Task: Create a due date automation trigger when advanced on, on the wednesday before a card is due add basic without the yellow label at 11:00 AM.
Action: Mouse moved to (1281, 109)
Screenshot: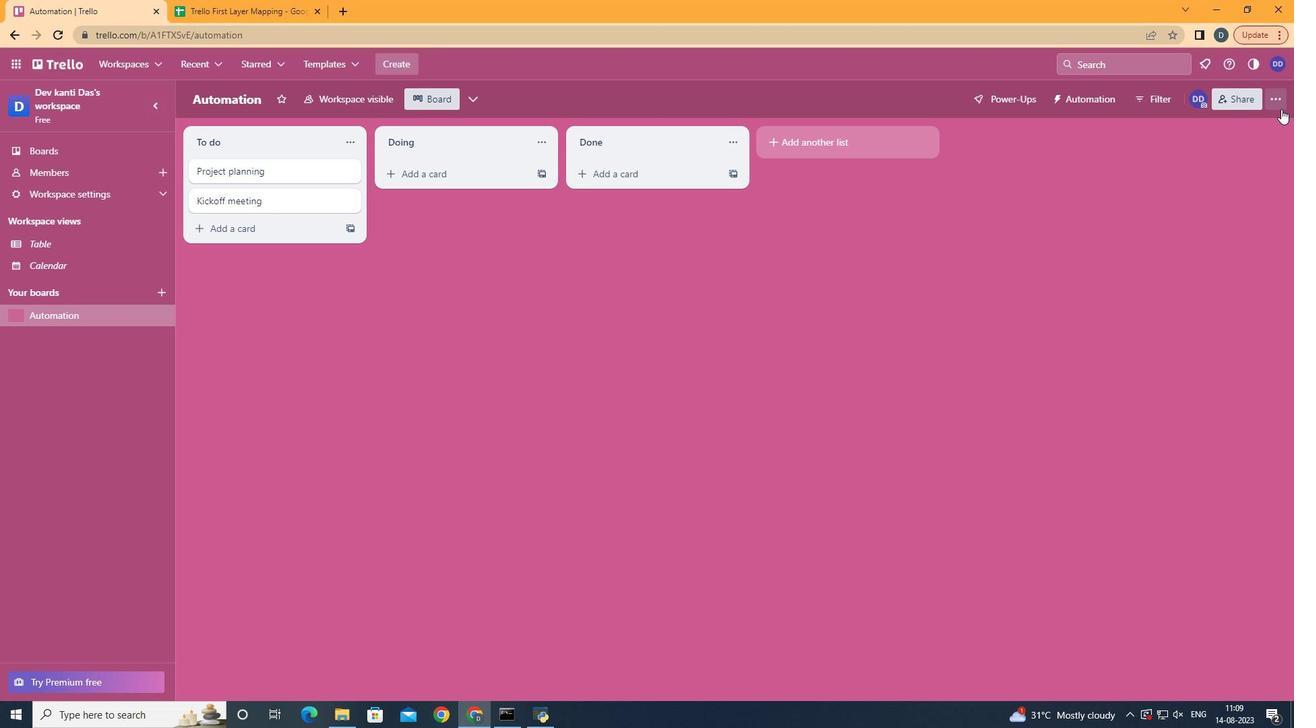 
Action: Mouse pressed left at (1281, 109)
Screenshot: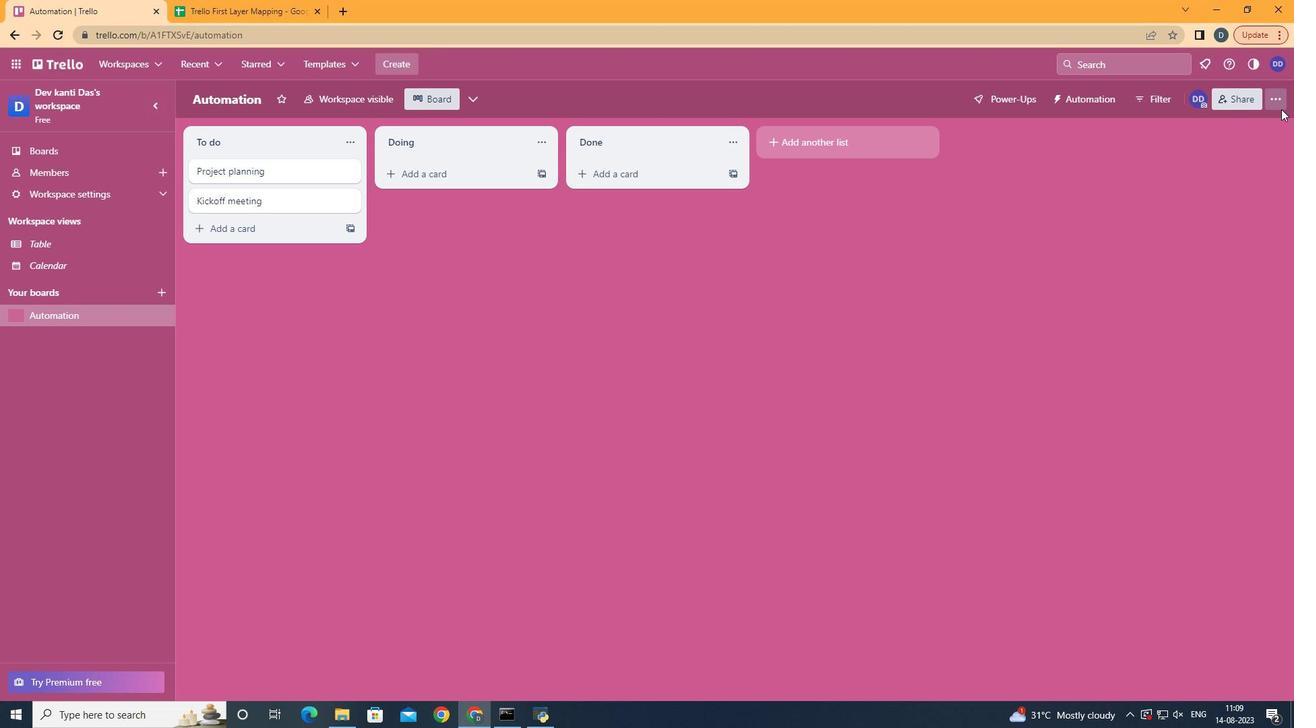 
Action: Mouse moved to (1180, 284)
Screenshot: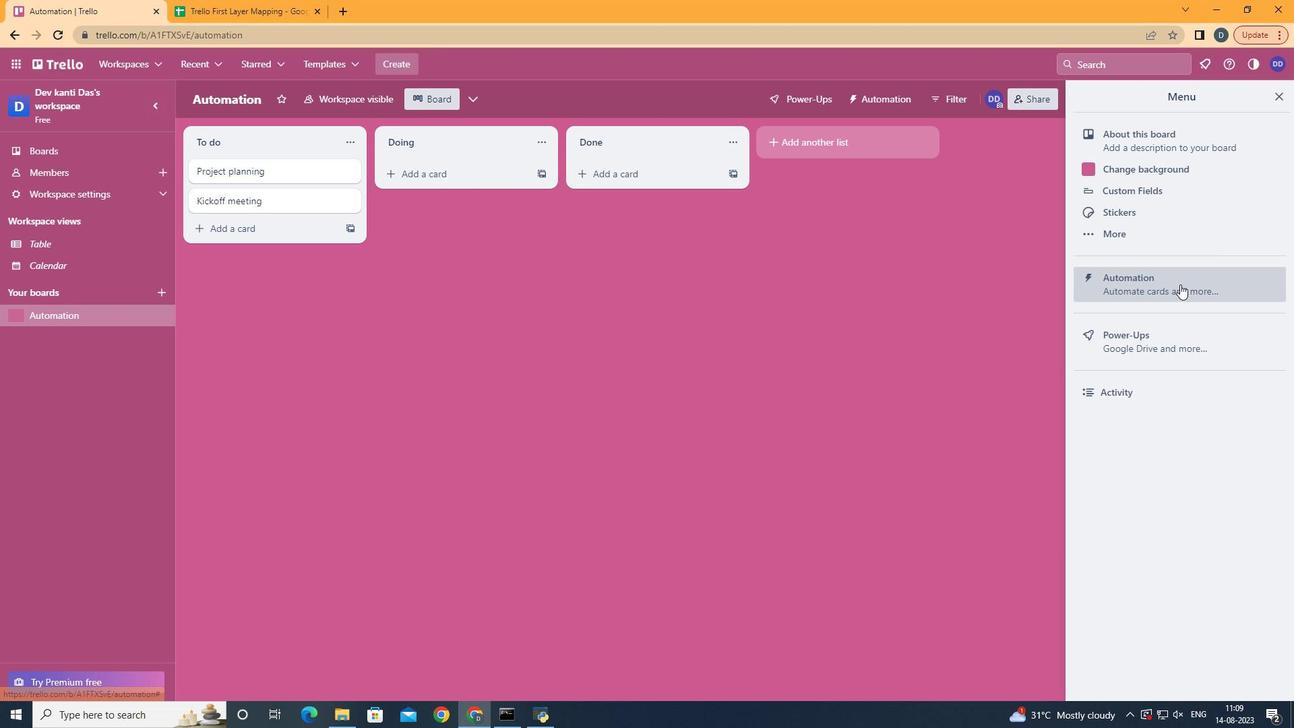 
Action: Mouse pressed left at (1180, 284)
Screenshot: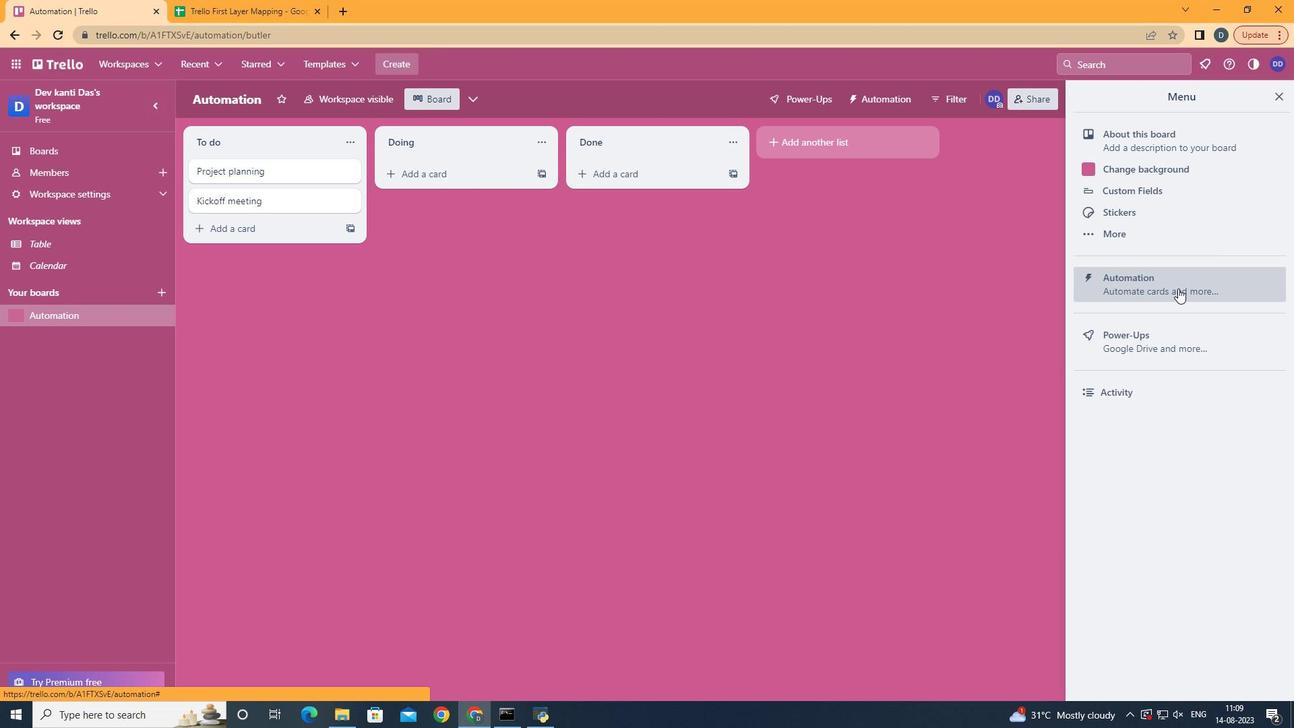 
Action: Mouse moved to (248, 271)
Screenshot: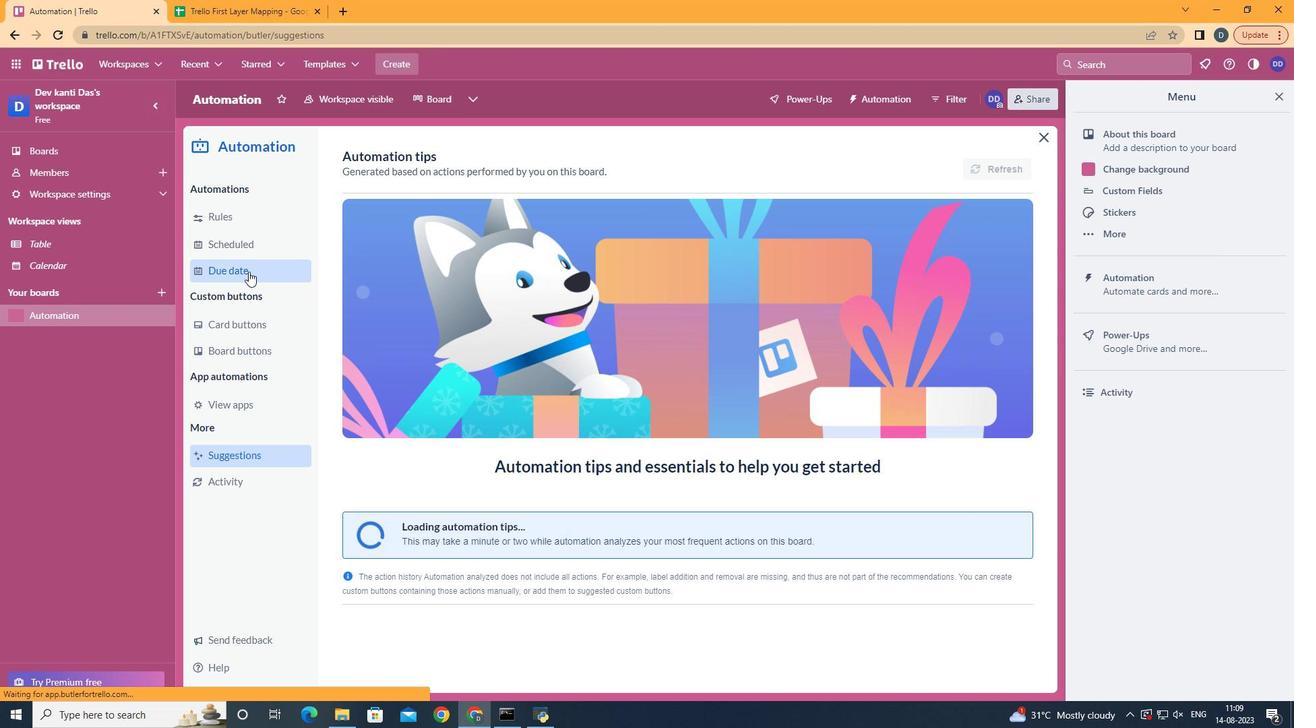
Action: Mouse pressed left at (248, 271)
Screenshot: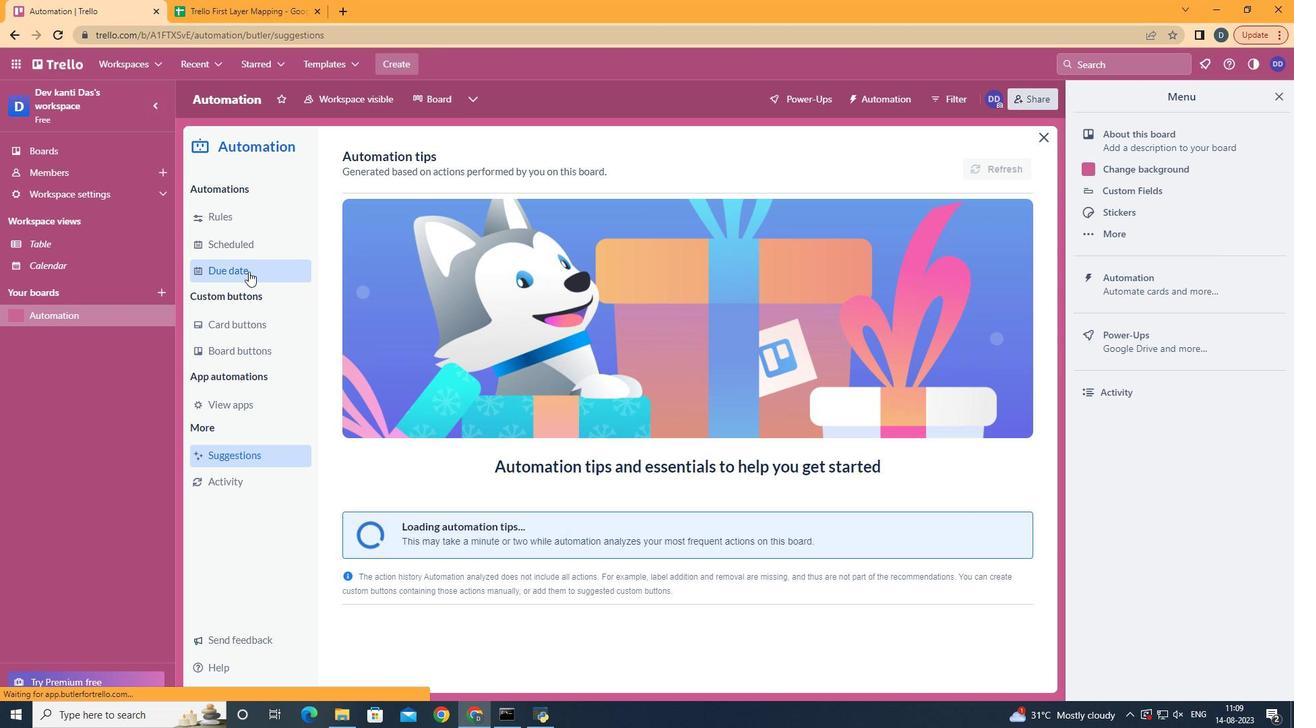 
Action: Mouse moved to (950, 171)
Screenshot: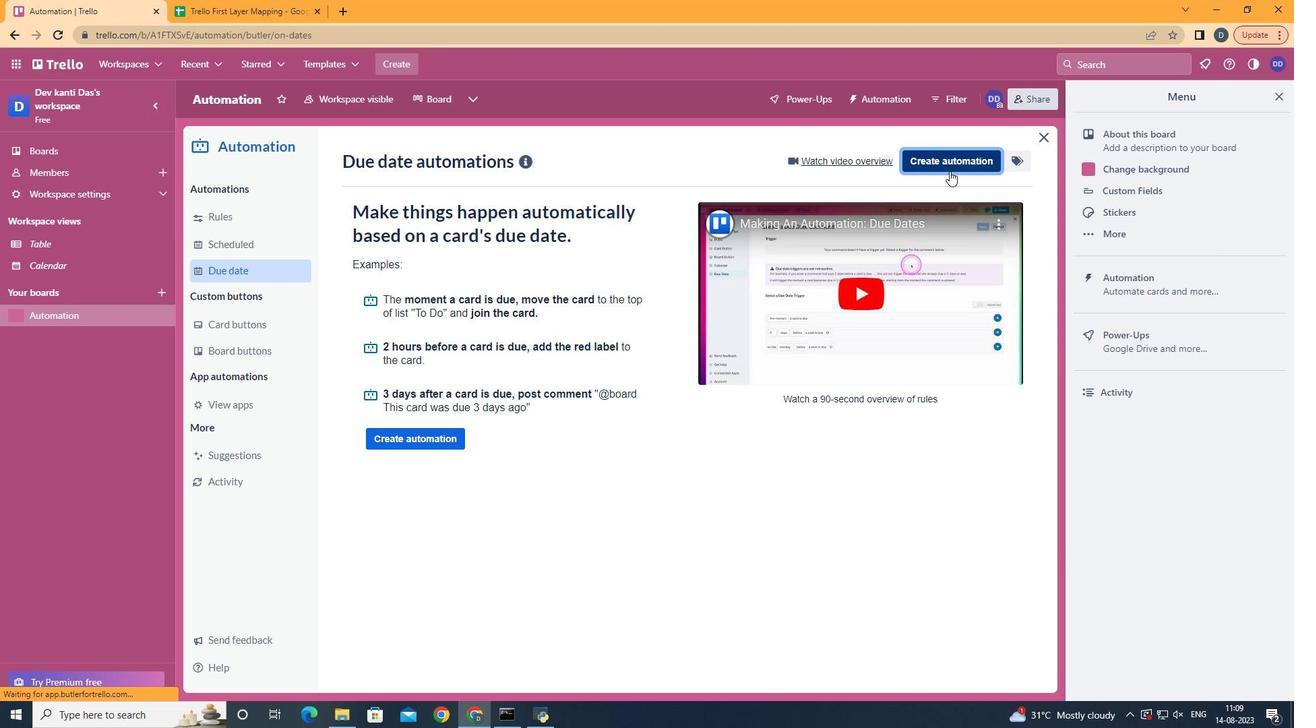 
Action: Mouse pressed left at (950, 171)
Screenshot: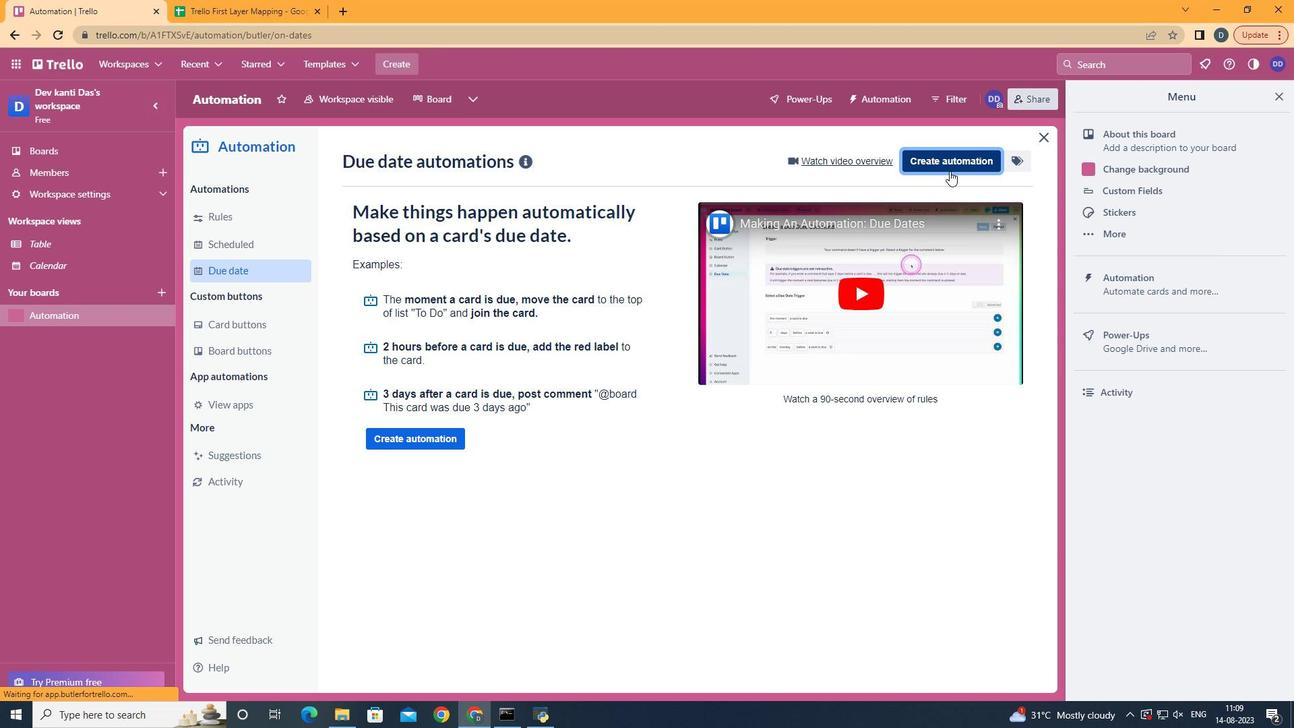 
Action: Mouse moved to (702, 307)
Screenshot: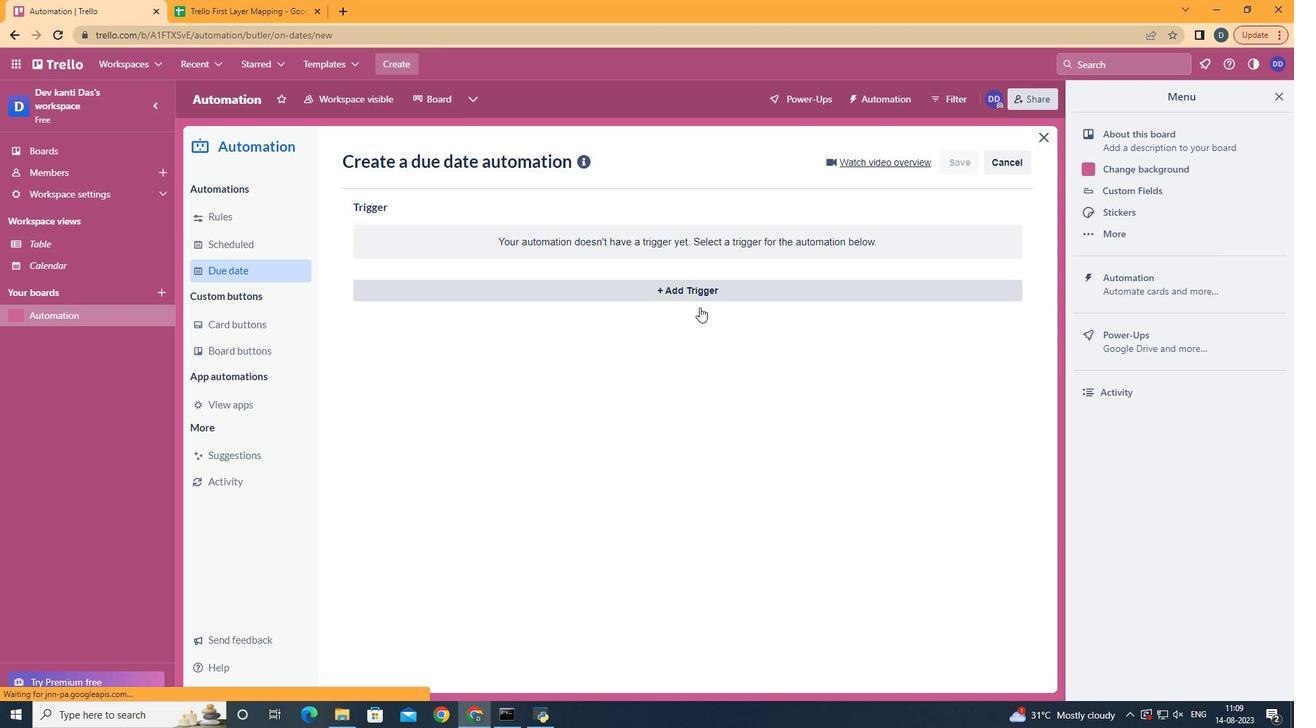 
Action: Mouse pressed left at (702, 307)
Screenshot: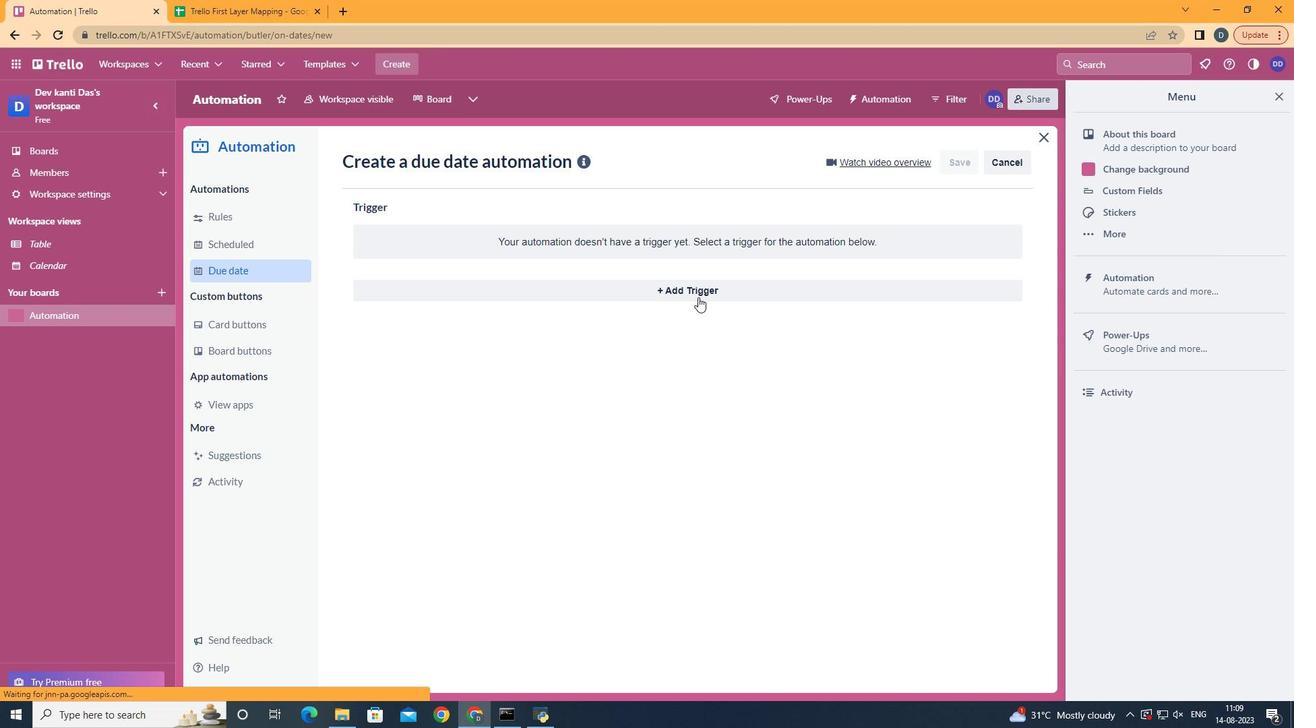 
Action: Mouse moved to (698, 297)
Screenshot: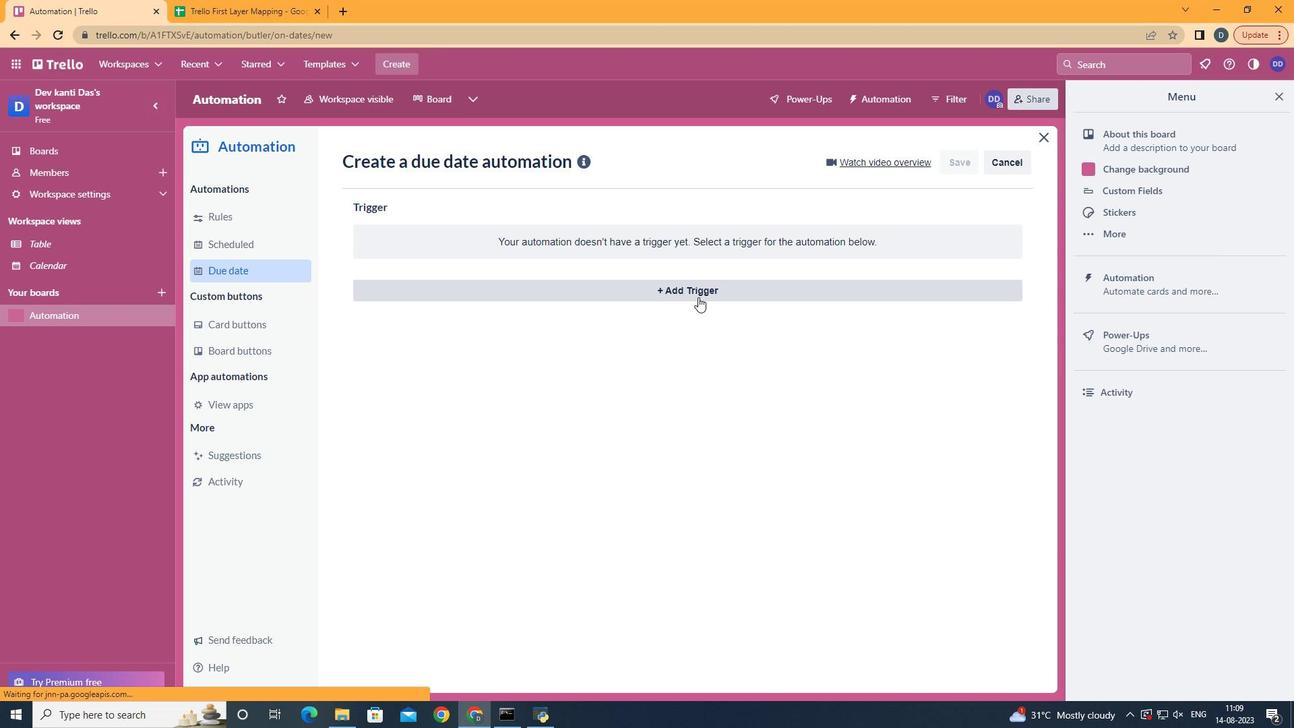 
Action: Mouse pressed left at (698, 297)
Screenshot: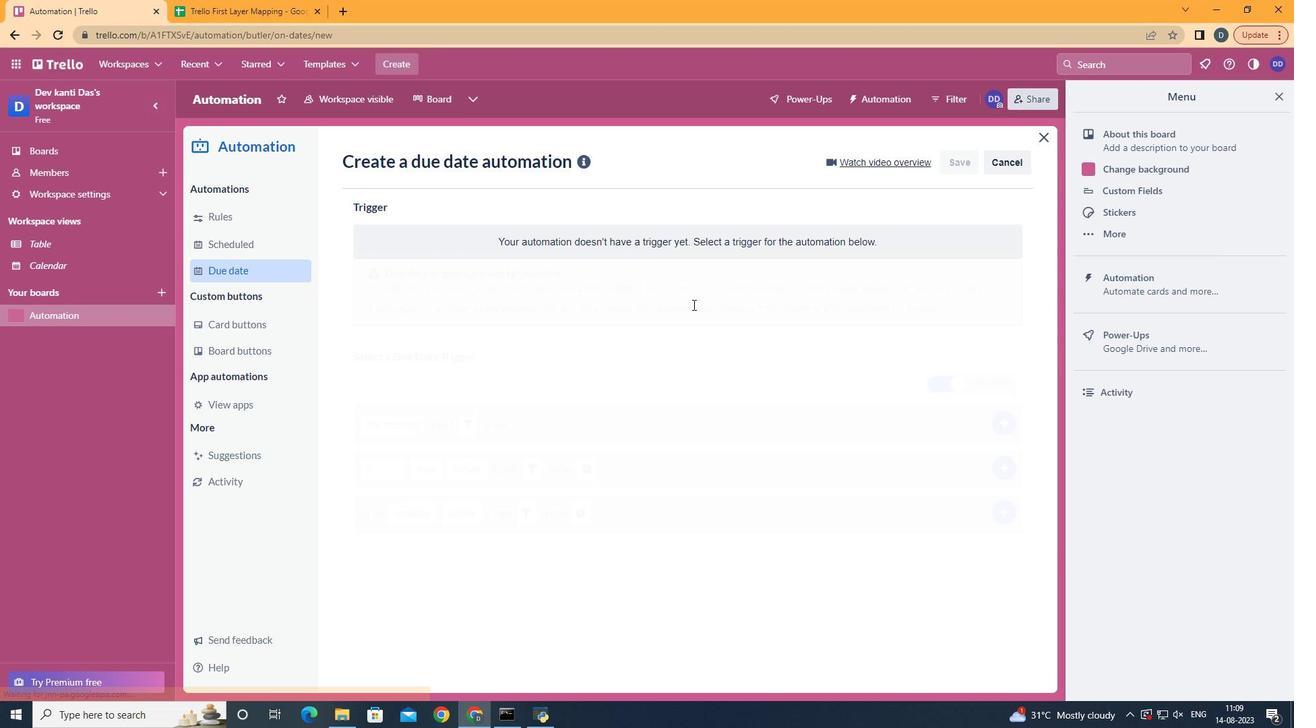 
Action: Mouse moved to (443, 379)
Screenshot: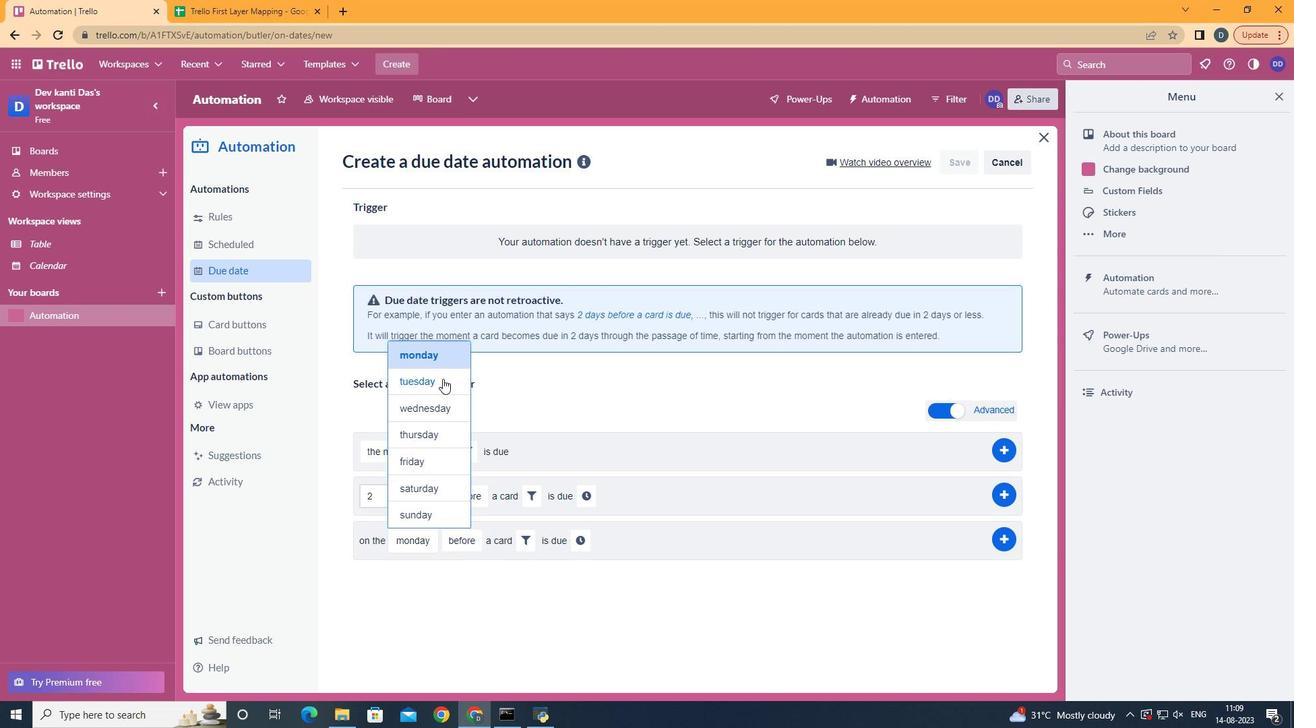 
Action: Mouse pressed left at (443, 379)
Screenshot: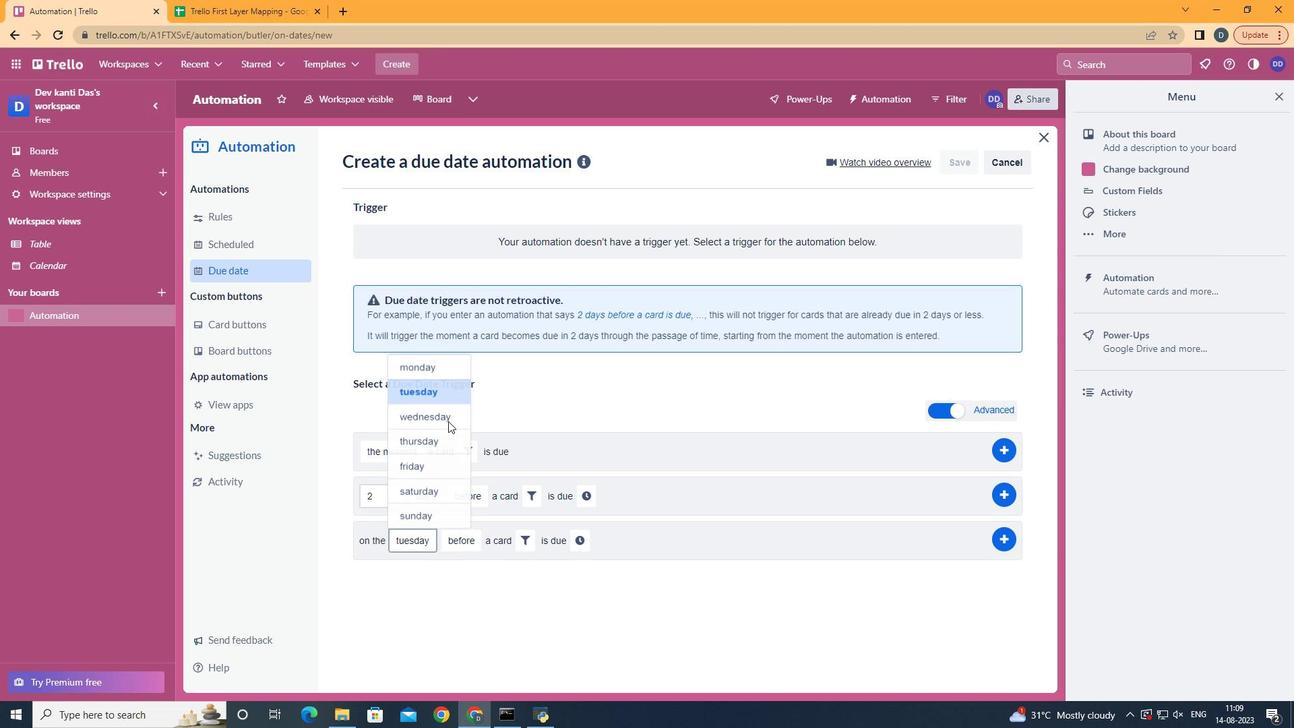 
Action: Mouse moved to (430, 411)
Screenshot: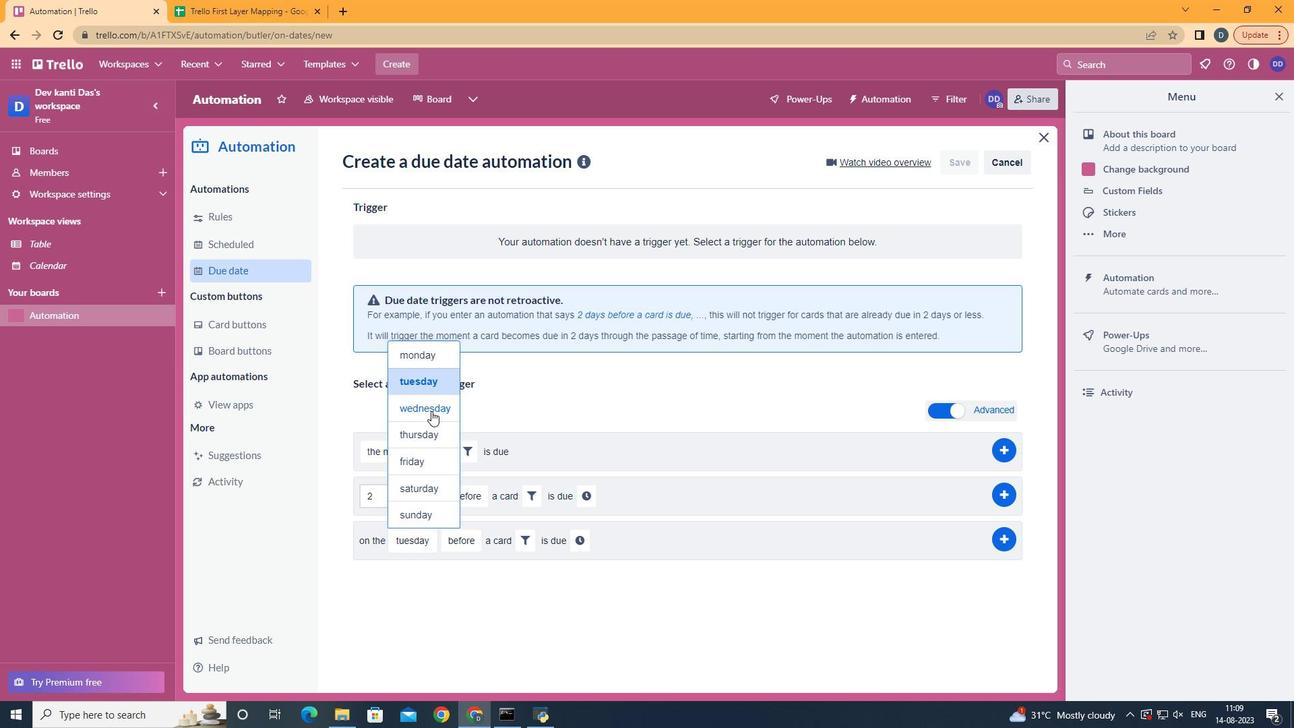 
Action: Mouse pressed left at (430, 411)
Screenshot: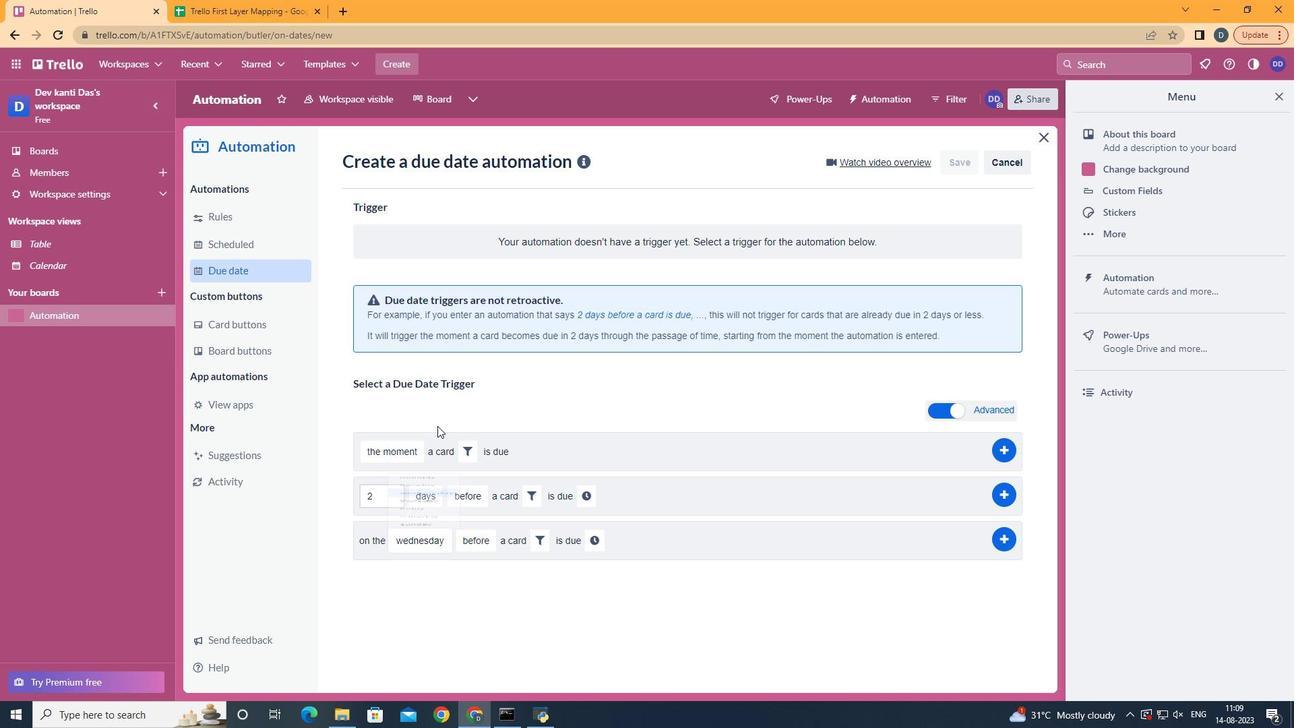 
Action: Mouse moved to (548, 543)
Screenshot: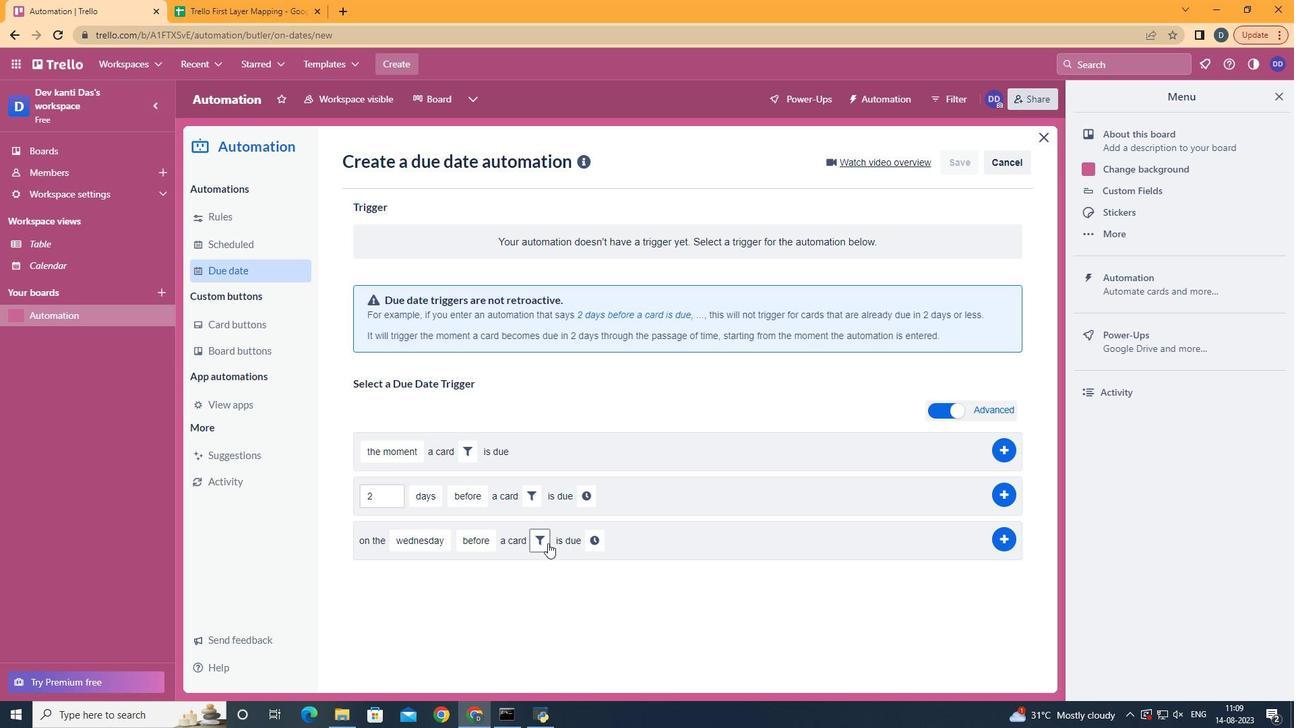 
Action: Mouse pressed left at (548, 543)
Screenshot: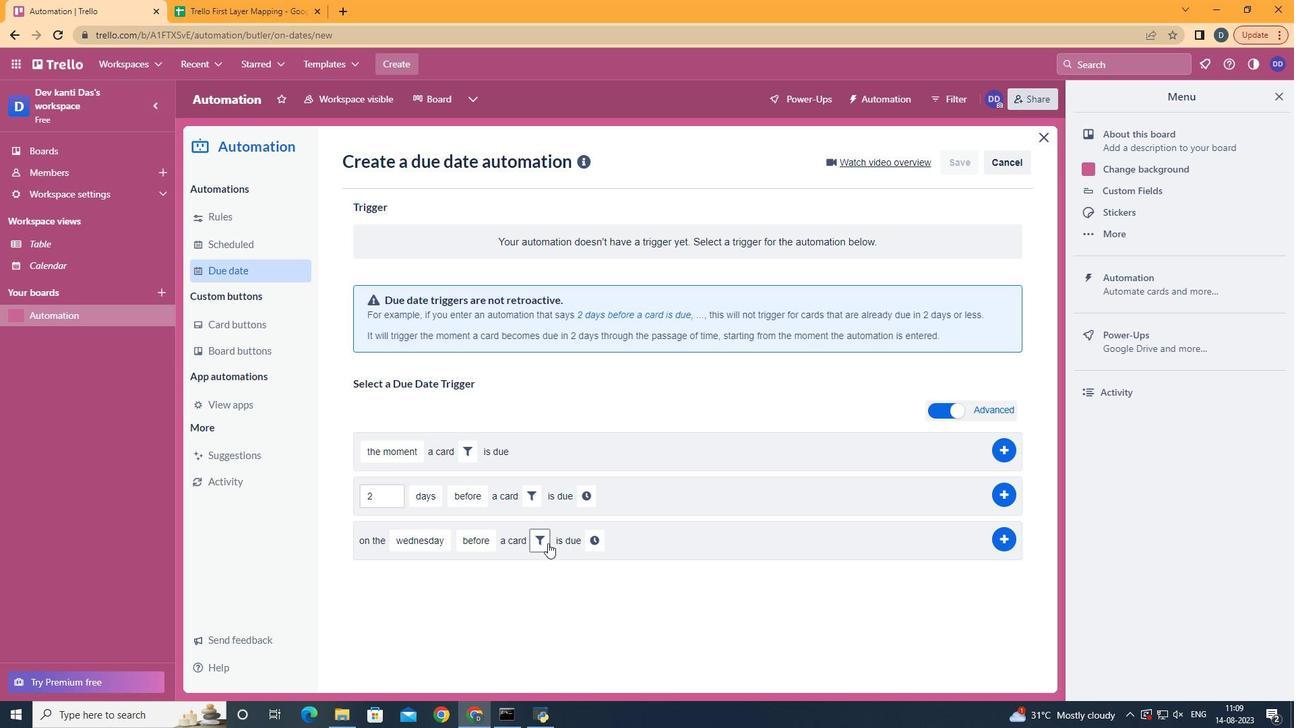 
Action: Mouse moved to (550, 553)
Screenshot: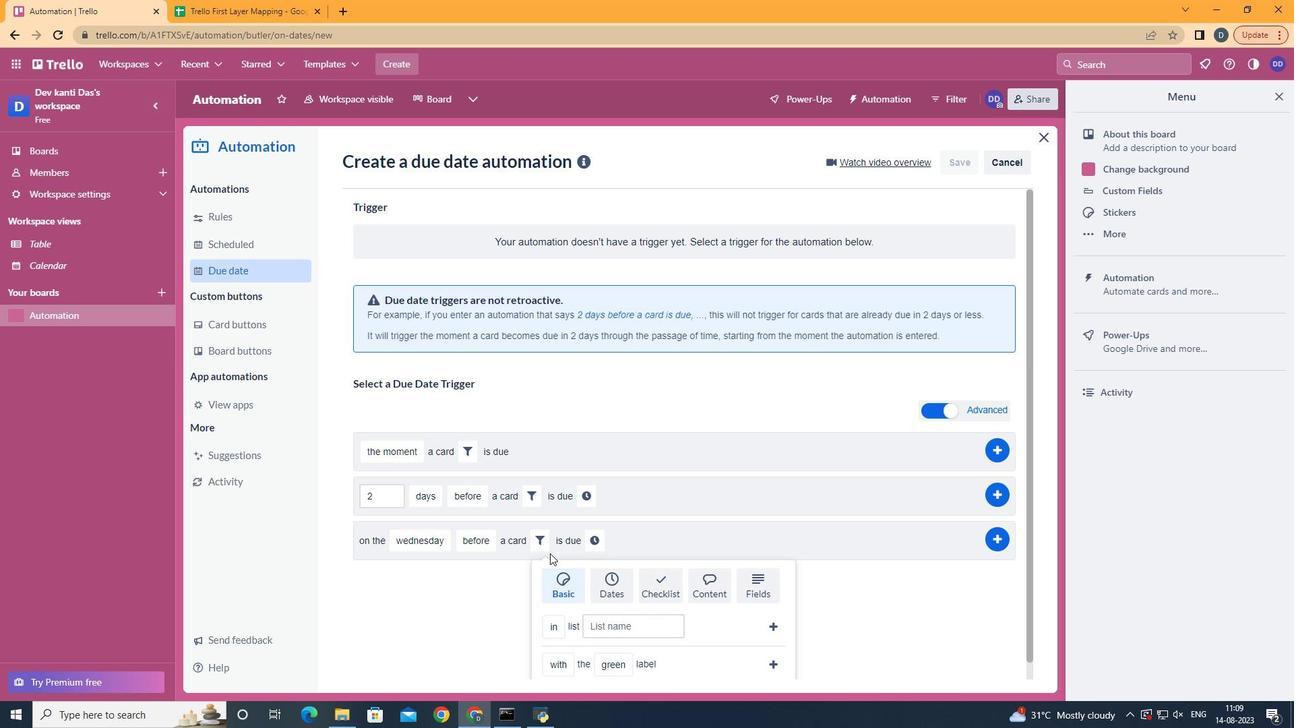 
Action: Mouse scrolled (550, 552) with delta (0, 0)
Screenshot: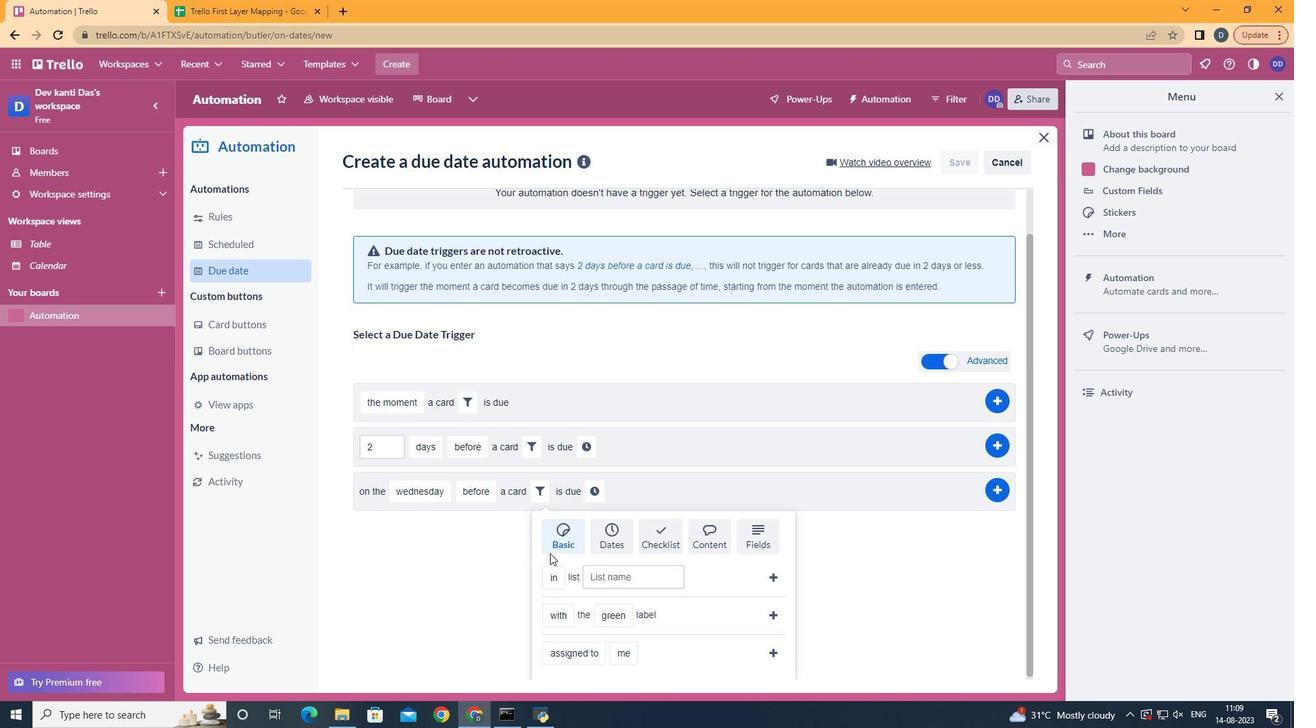 
Action: Mouse moved to (573, 559)
Screenshot: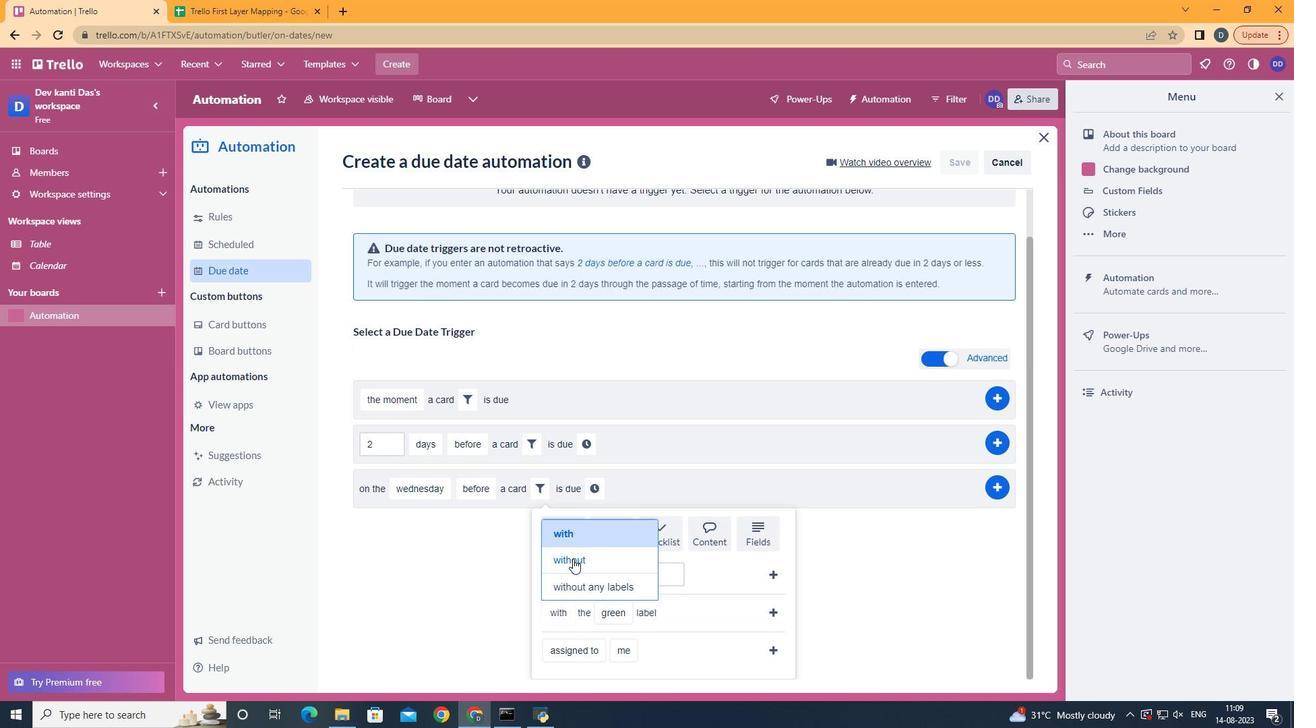 
Action: Mouse pressed left at (573, 559)
Screenshot: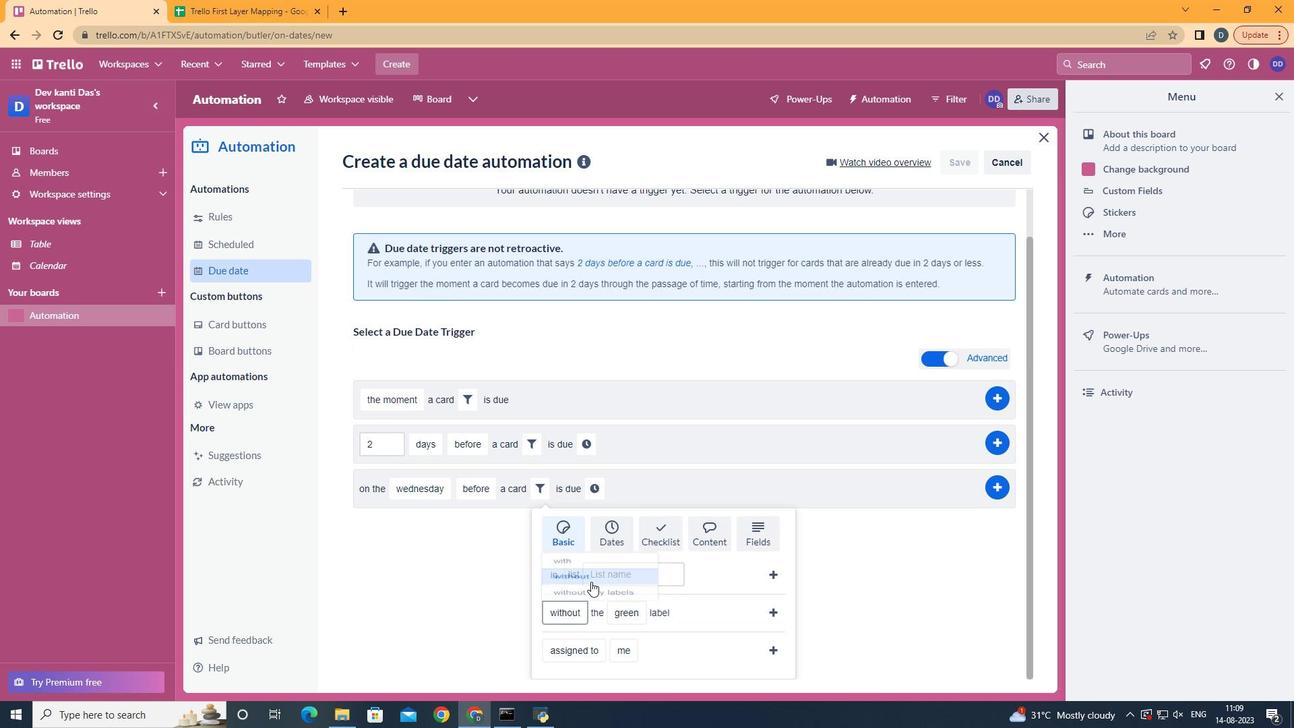
Action: Mouse moved to (627, 473)
Screenshot: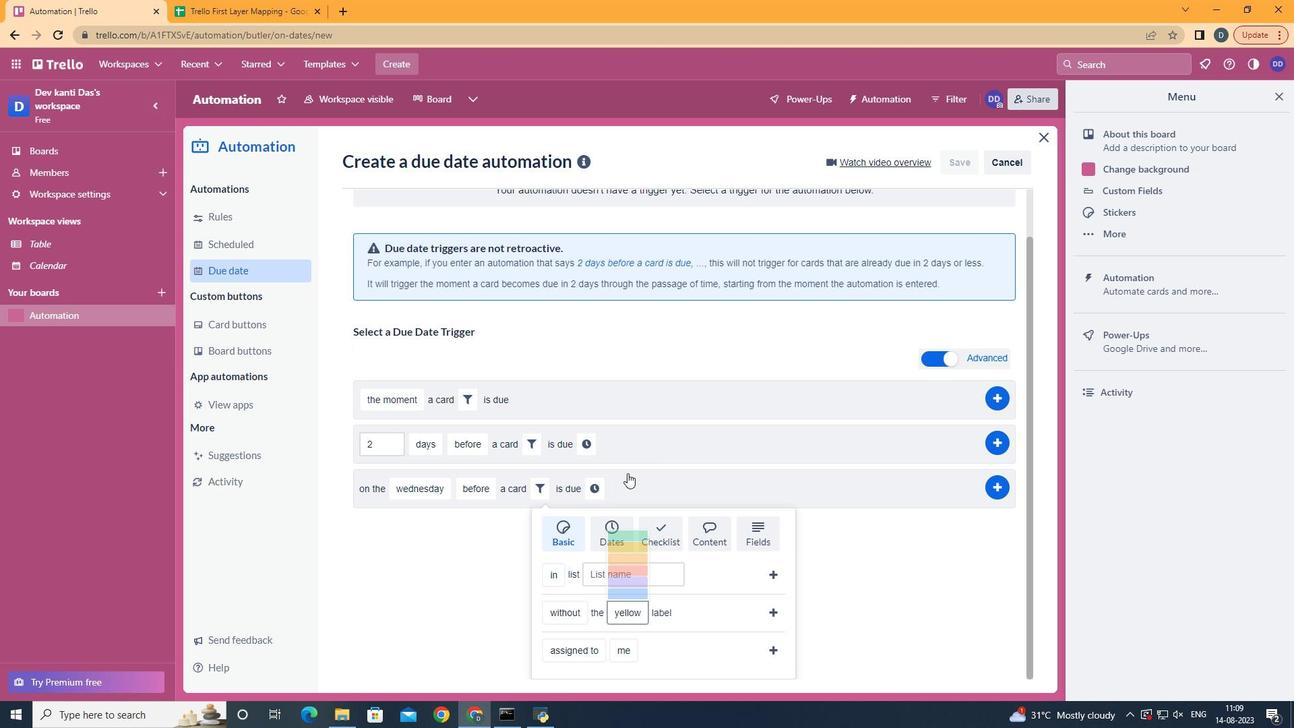 
Action: Mouse pressed left at (627, 473)
Screenshot: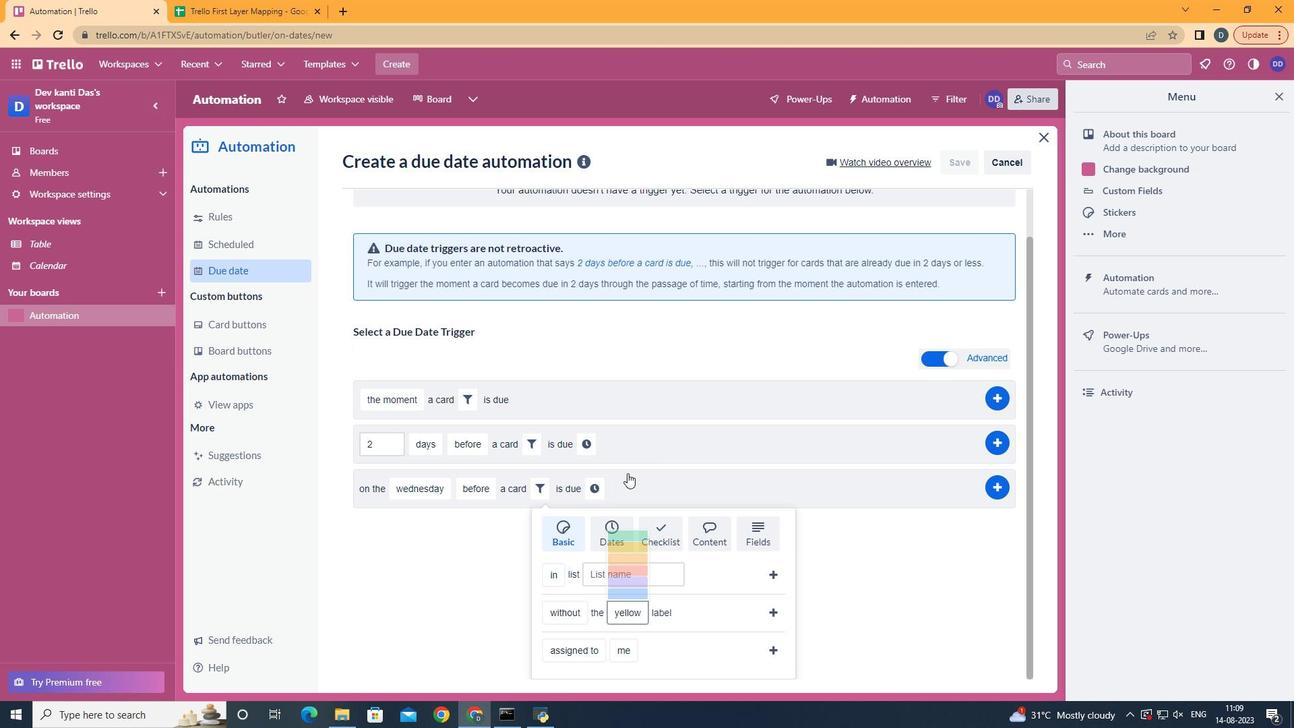 
Action: Mouse moved to (762, 610)
Screenshot: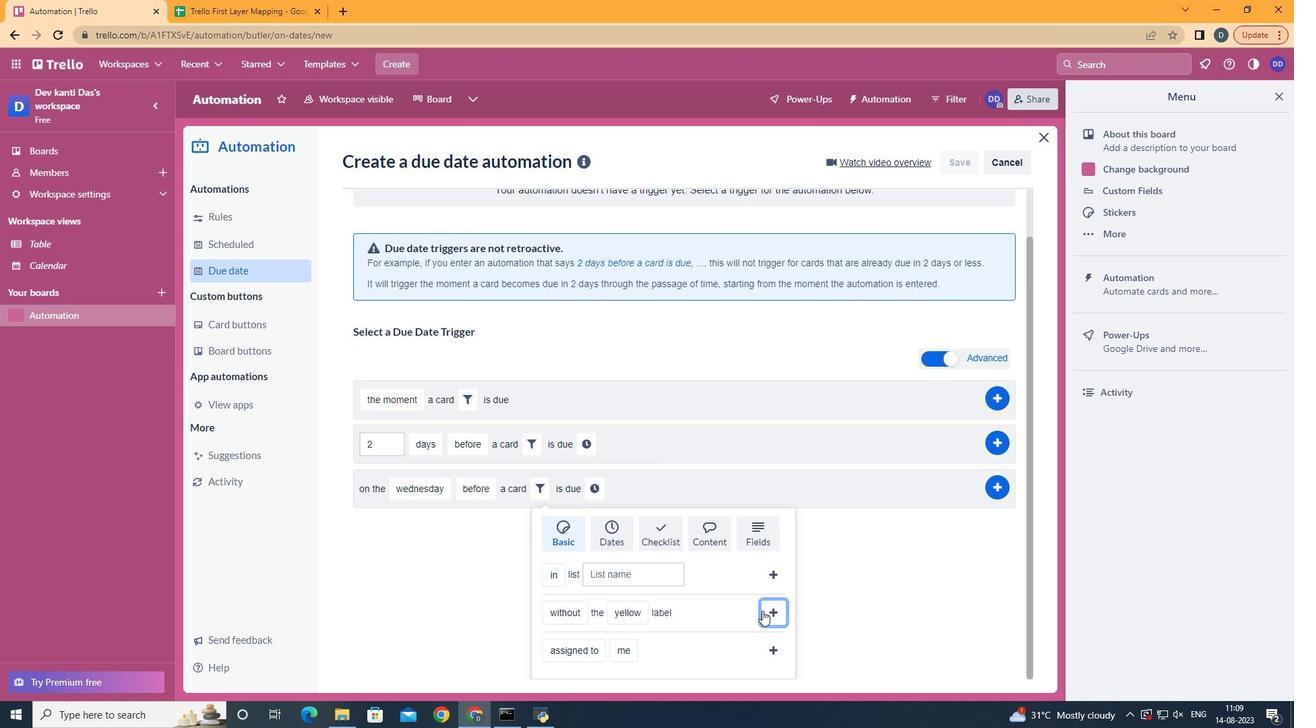 
Action: Mouse pressed left at (762, 610)
Screenshot: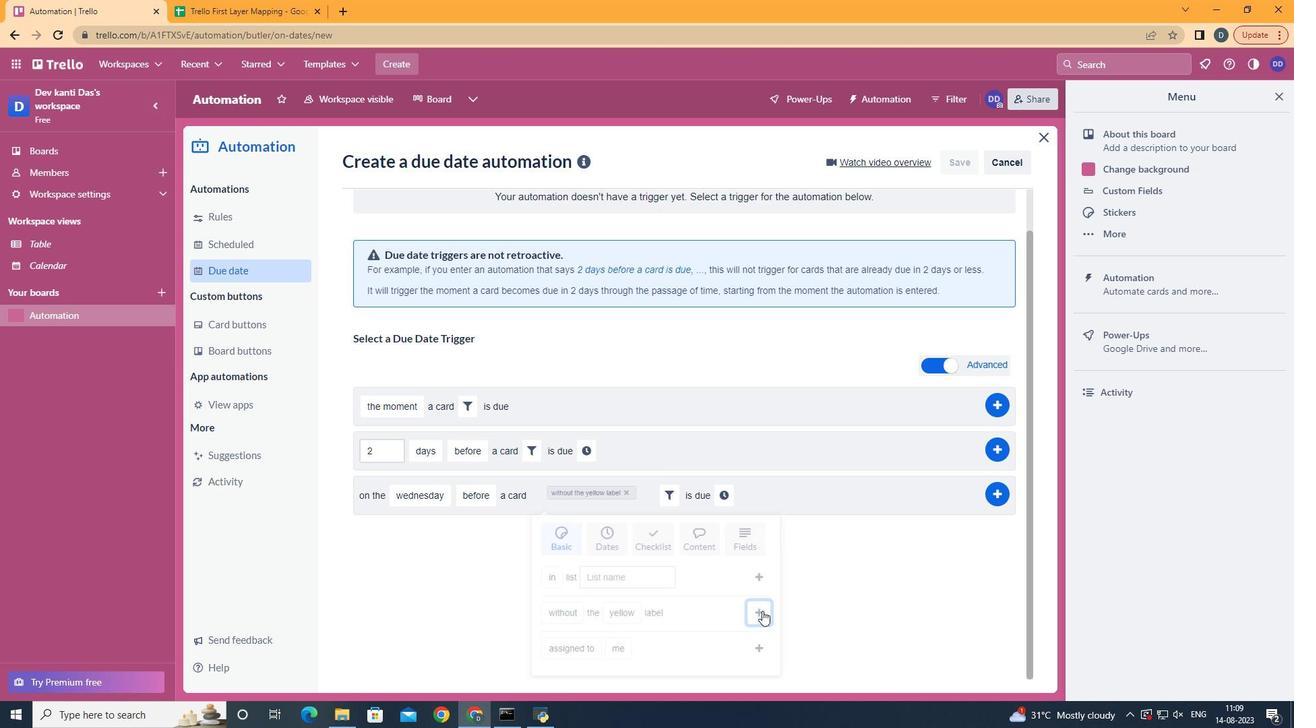 
Action: Mouse moved to (714, 550)
Screenshot: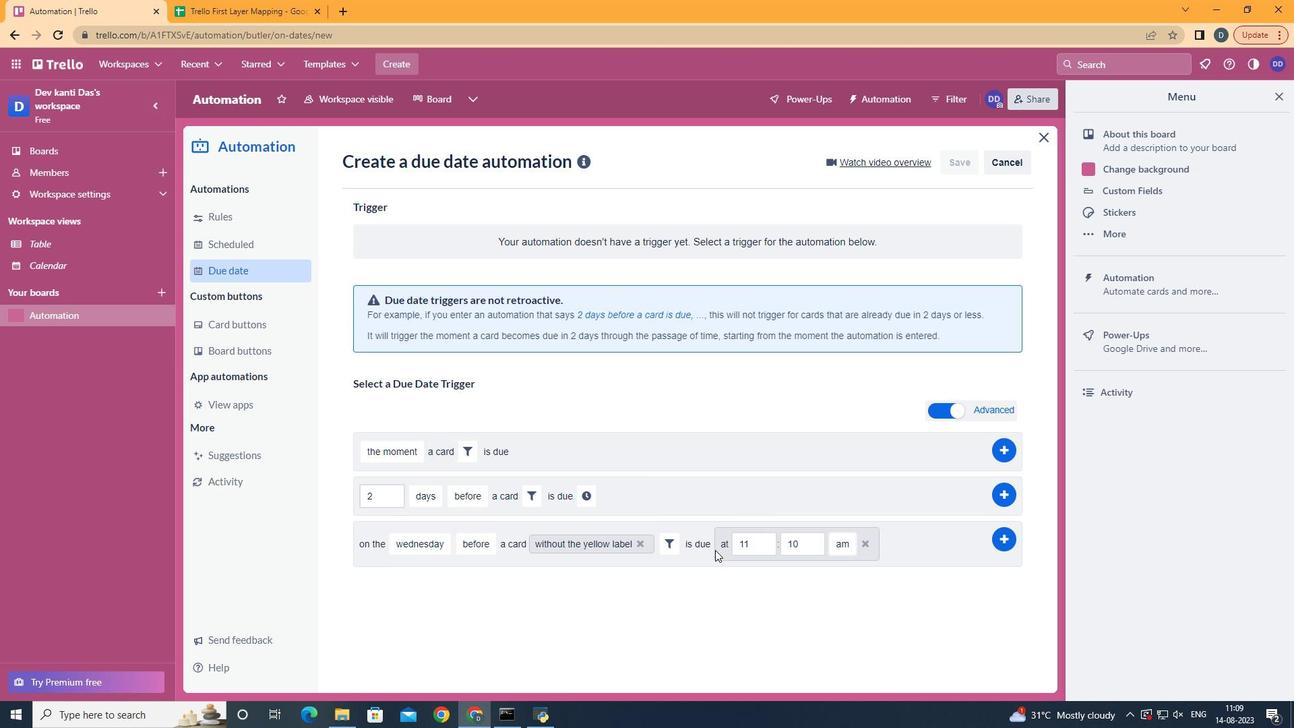 
Action: Mouse pressed left at (714, 550)
Screenshot: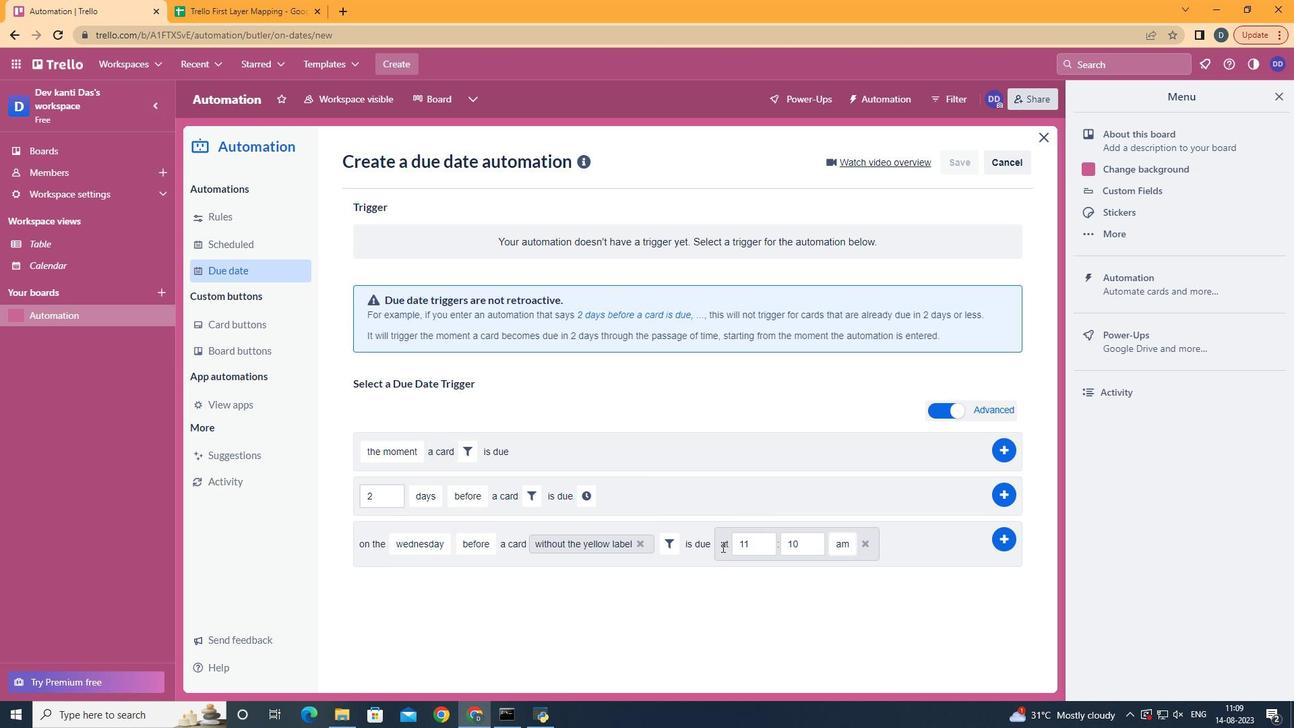 
Action: Mouse moved to (805, 542)
Screenshot: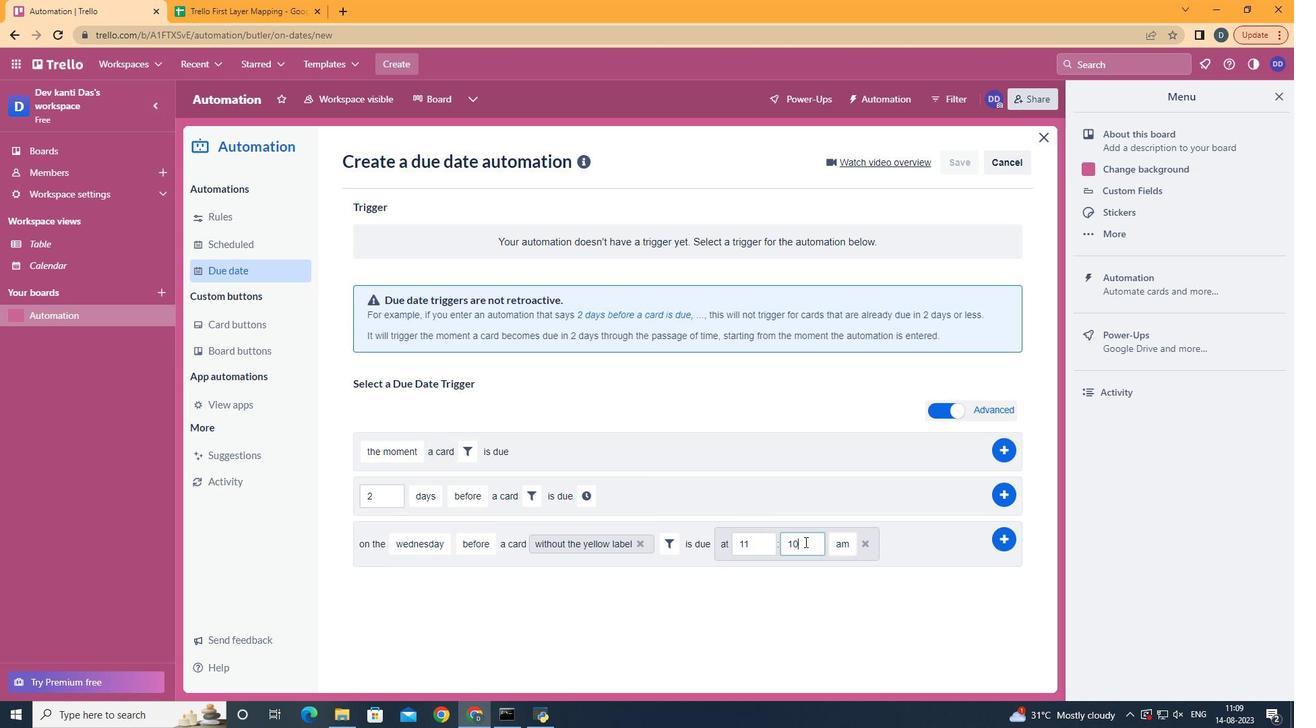 
Action: Mouse pressed left at (805, 542)
Screenshot: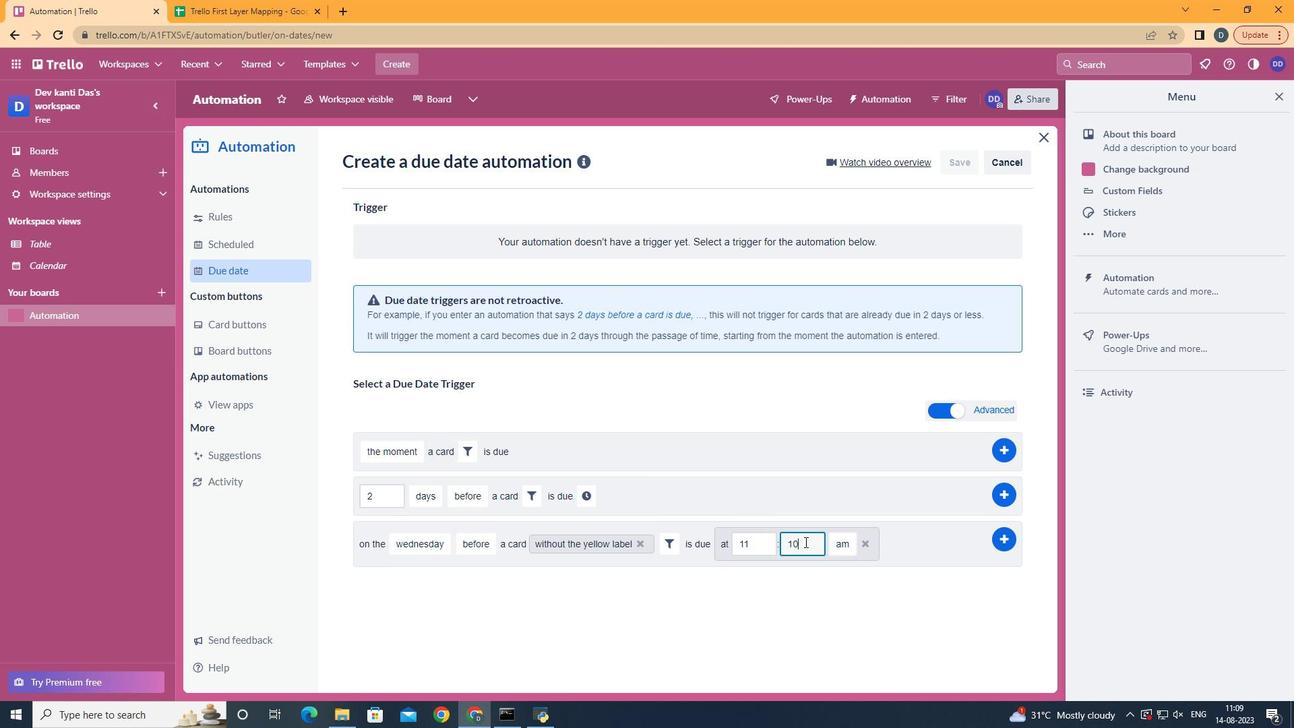 
Action: Key pressed <Key.backspace><Key.backspace>00
Screenshot: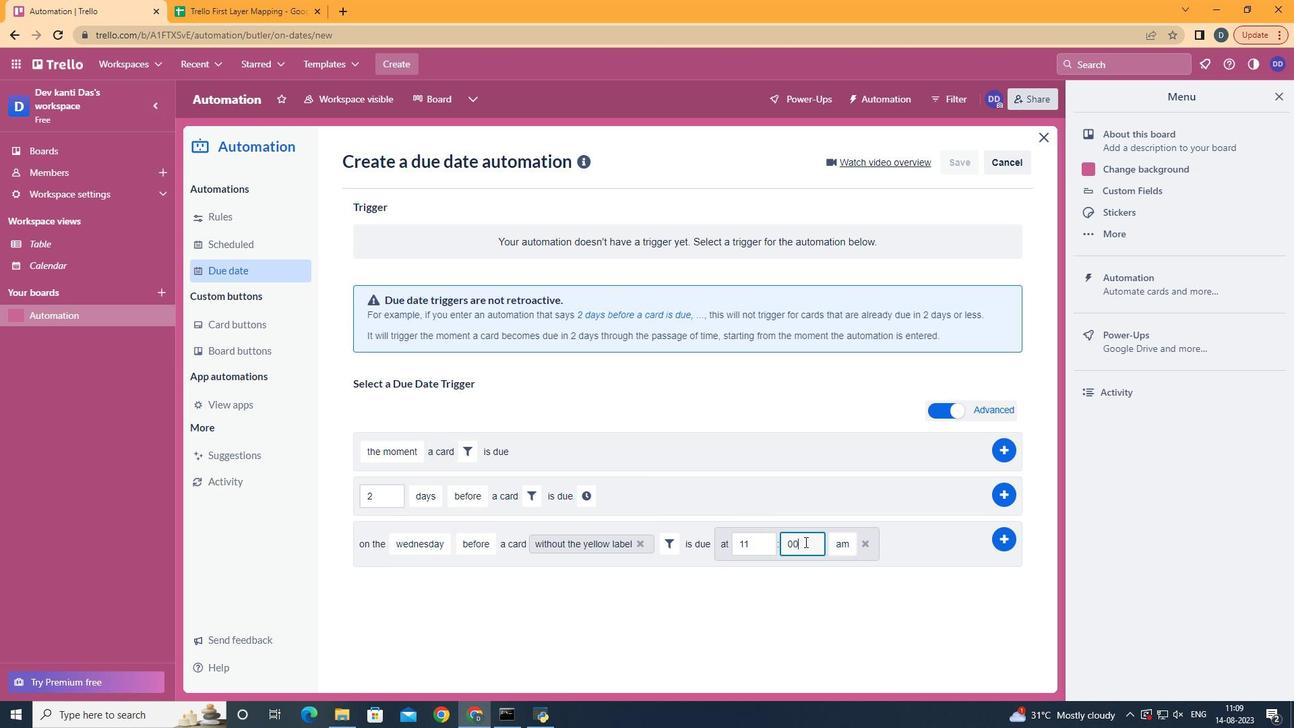 
Action: Mouse moved to (1007, 541)
Screenshot: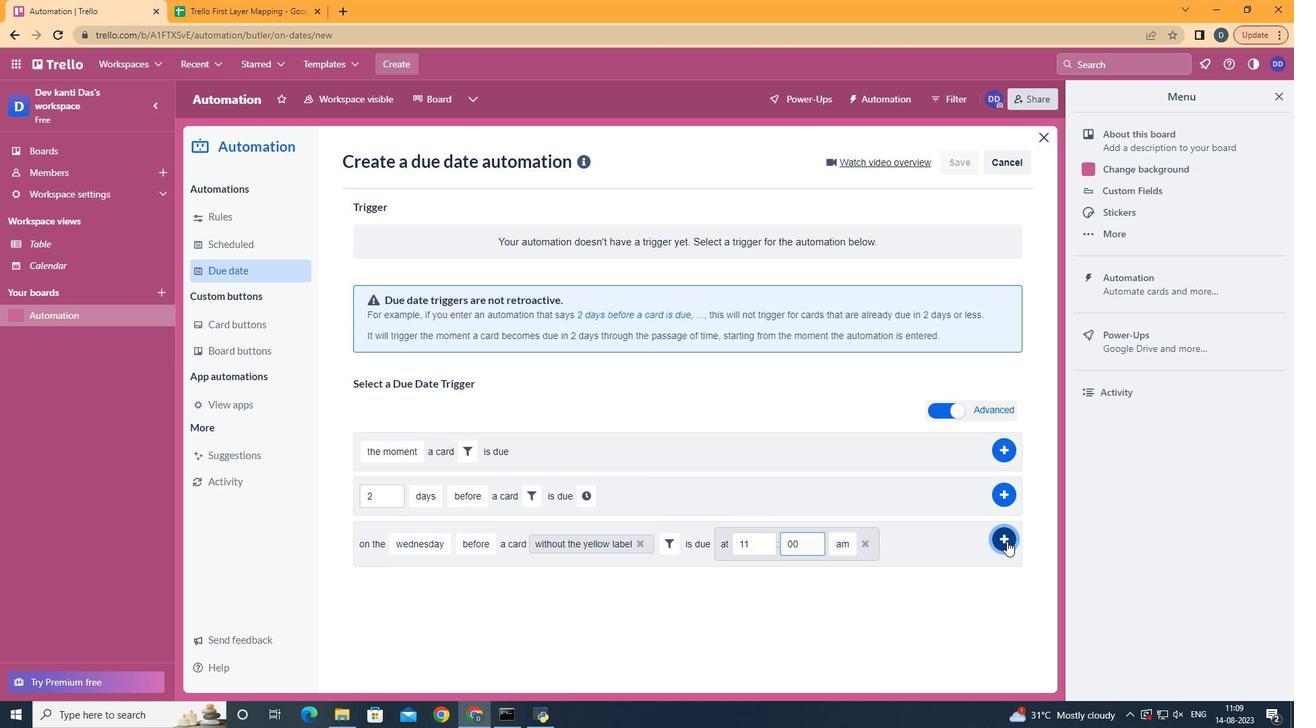 
Action: Mouse pressed left at (1007, 541)
Screenshot: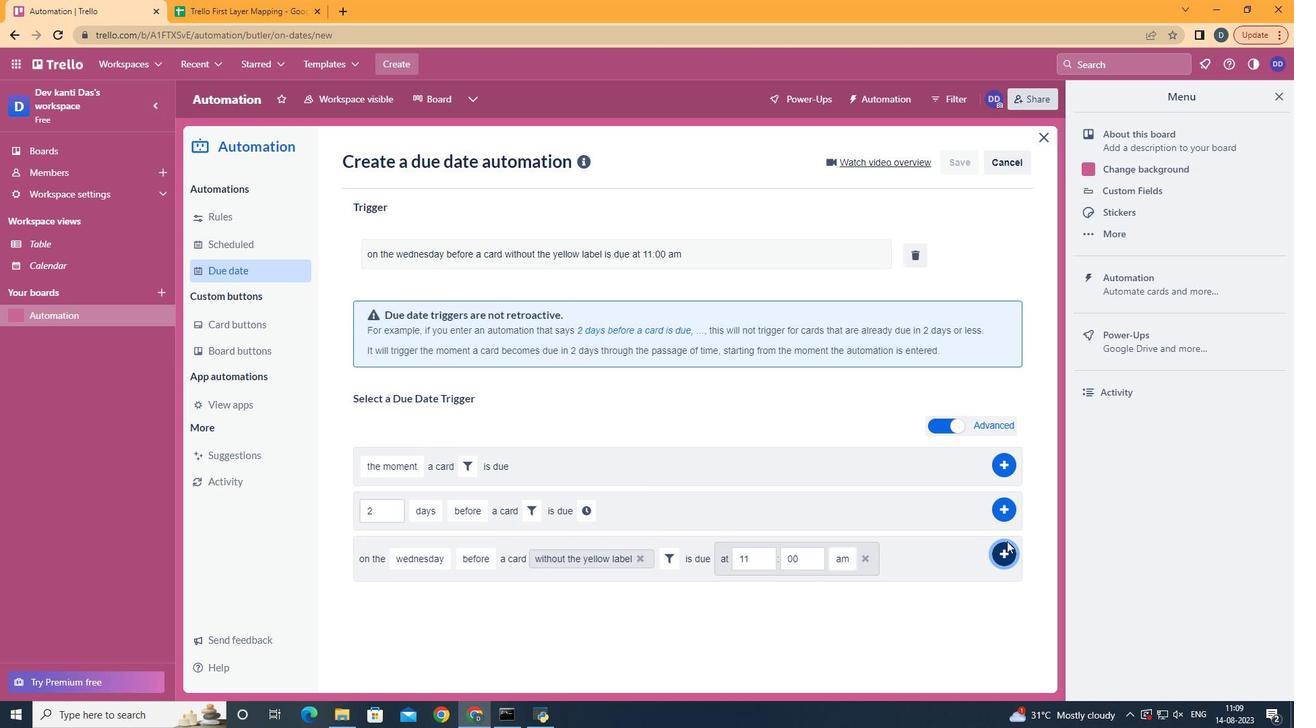 
Action: Mouse moved to (1006, 541)
Screenshot: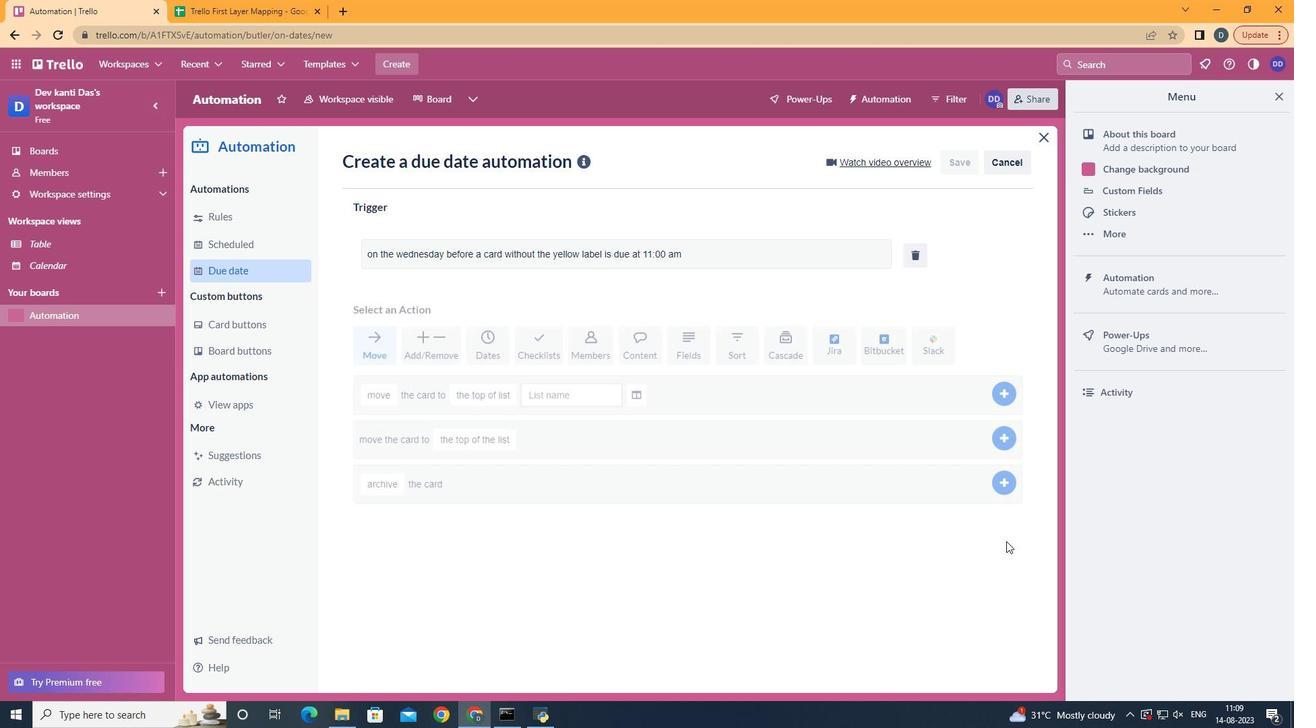 
